 Task: Set and save  "Strength of AQ" for "H.264/MPEG-4 Part 10/AVC encoder (x264 10-bit)" to 1.00.
Action: Mouse moved to (106, 6)
Screenshot: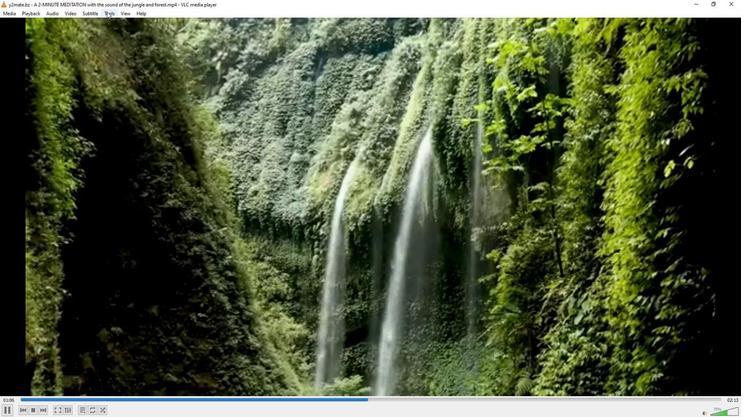 
Action: Mouse pressed left at (106, 6)
Screenshot: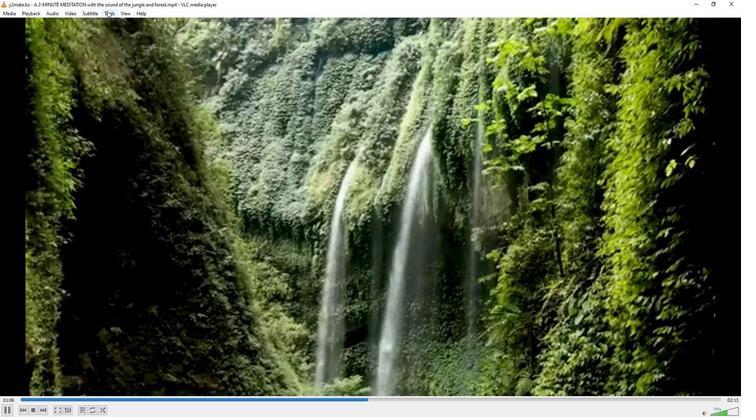 
Action: Mouse moved to (129, 102)
Screenshot: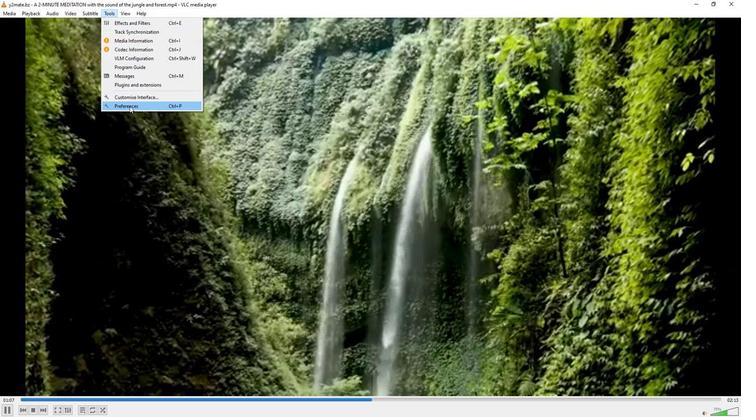 
Action: Mouse pressed left at (129, 102)
Screenshot: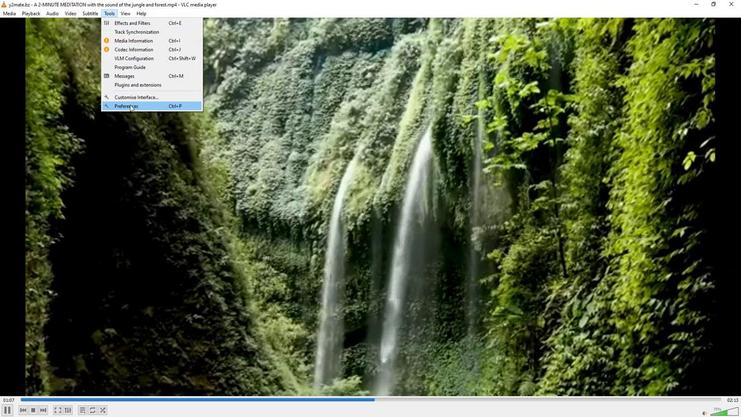 
Action: Mouse moved to (246, 340)
Screenshot: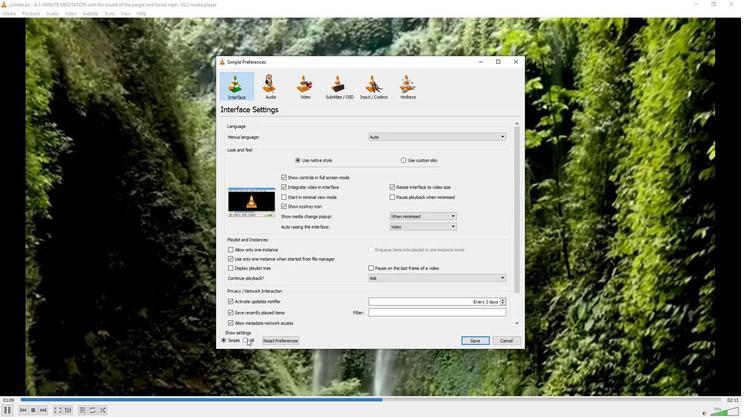 
Action: Mouse pressed left at (246, 340)
Screenshot: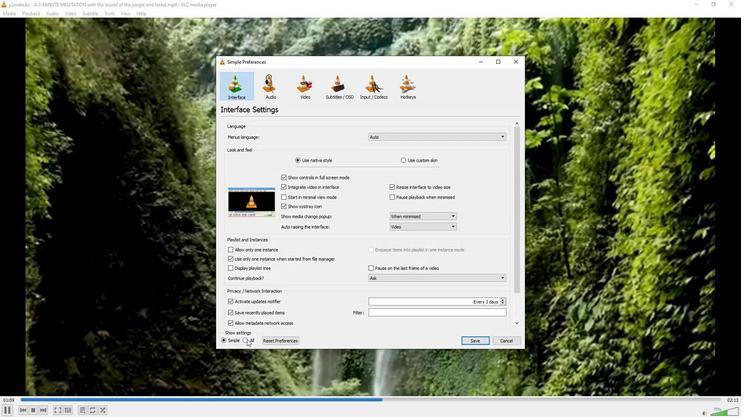 
Action: Mouse moved to (234, 260)
Screenshot: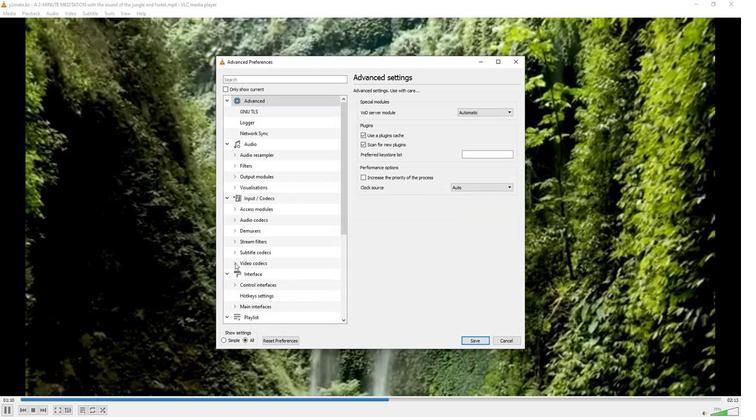 
Action: Mouse pressed left at (234, 260)
Screenshot: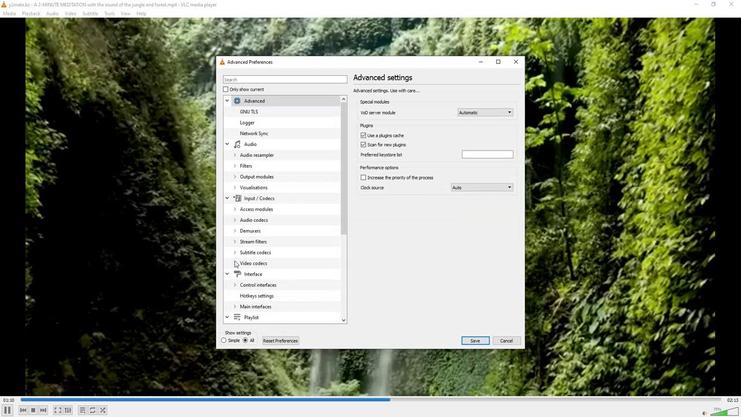 
Action: Mouse moved to (246, 286)
Screenshot: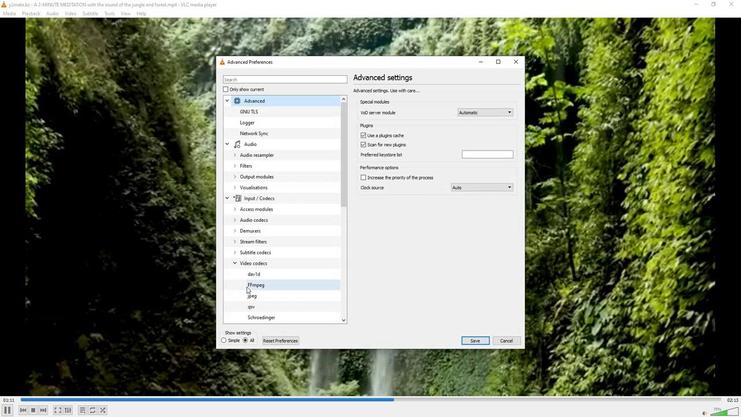 
Action: Mouse scrolled (246, 286) with delta (0, 0)
Screenshot: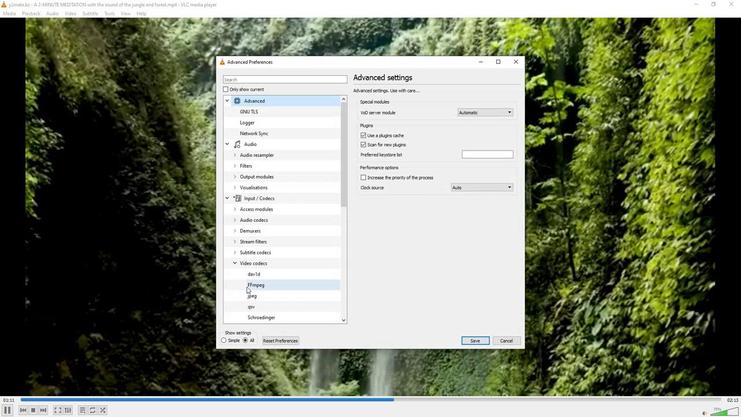 
Action: Mouse scrolled (246, 286) with delta (0, 0)
Screenshot: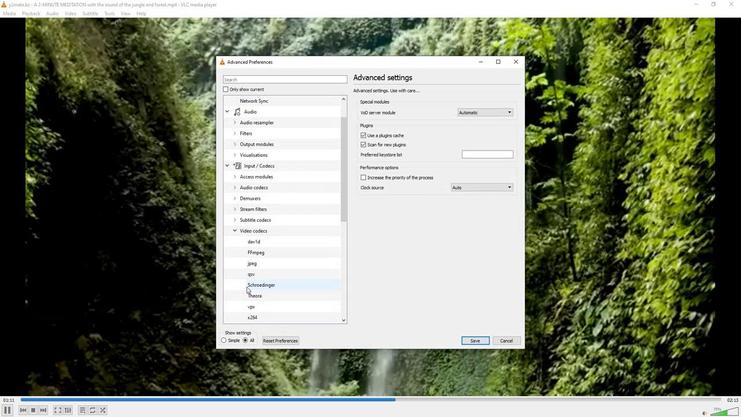 
Action: Mouse moved to (250, 293)
Screenshot: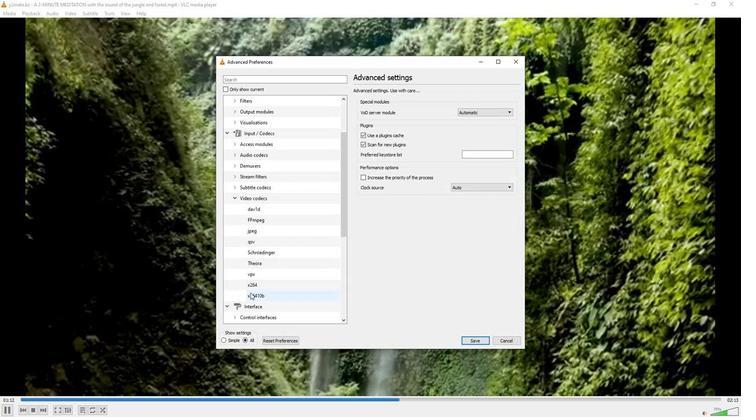 
Action: Mouse pressed left at (250, 293)
Screenshot: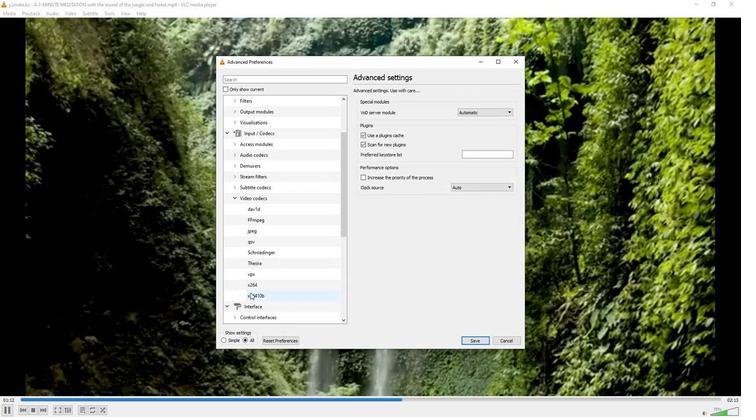 
Action: Mouse moved to (392, 269)
Screenshot: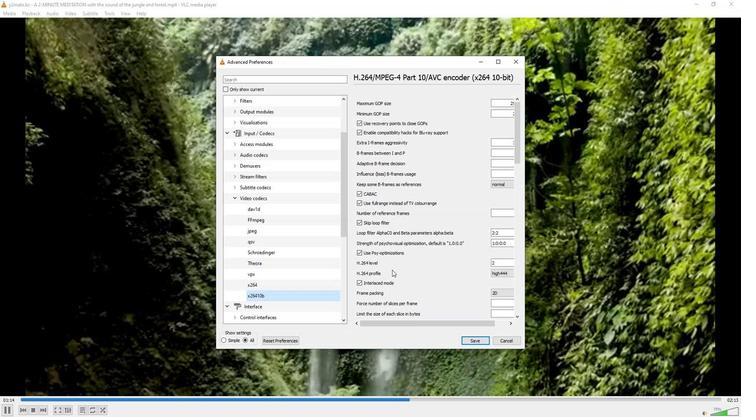 
Action: Mouse scrolled (392, 268) with delta (0, 0)
Screenshot: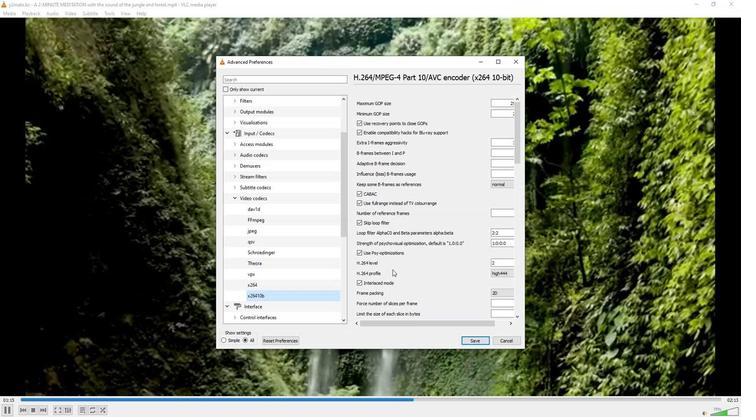 
Action: Mouse scrolled (392, 268) with delta (0, 0)
Screenshot: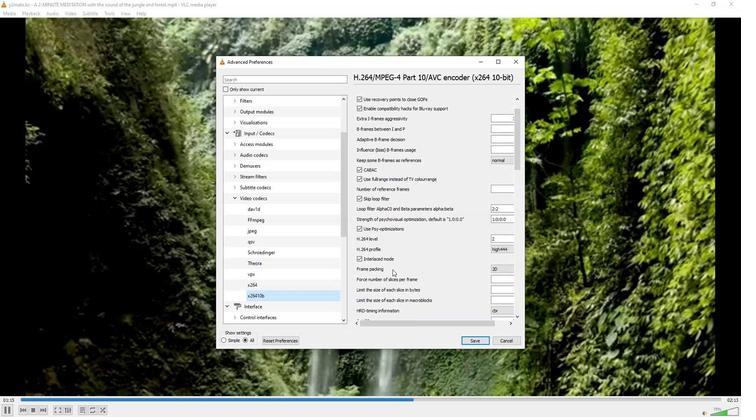 
Action: Mouse moved to (393, 268)
Screenshot: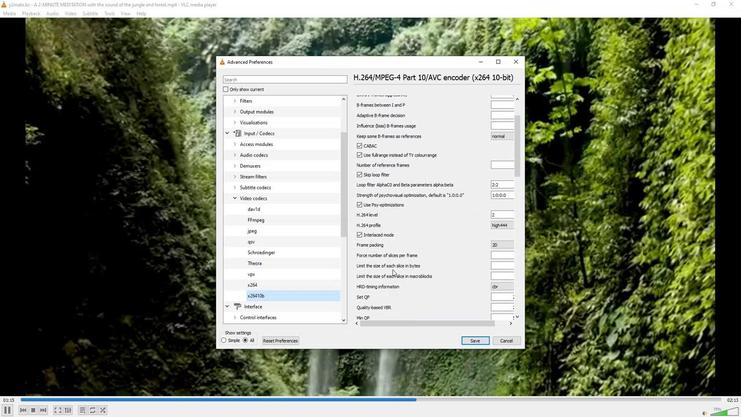 
Action: Mouse scrolled (393, 268) with delta (0, 0)
Screenshot: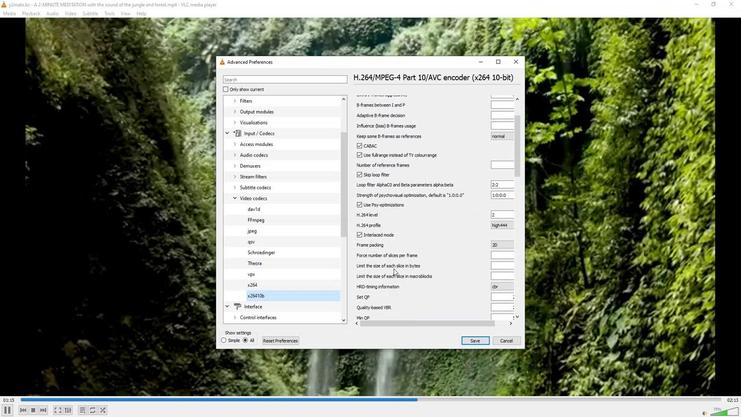 
Action: Mouse scrolled (393, 268) with delta (0, 0)
Screenshot: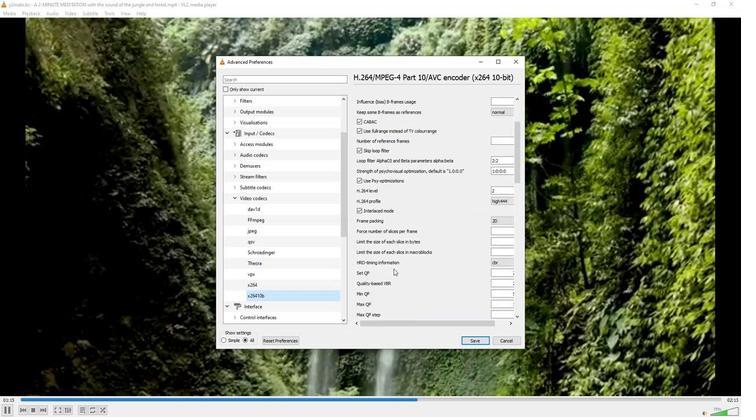 
Action: Mouse scrolled (393, 268) with delta (0, 0)
Screenshot: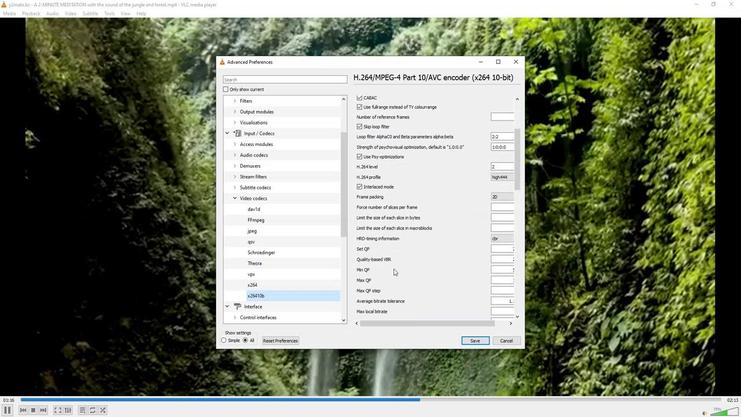 
Action: Mouse scrolled (393, 268) with delta (0, 0)
Screenshot: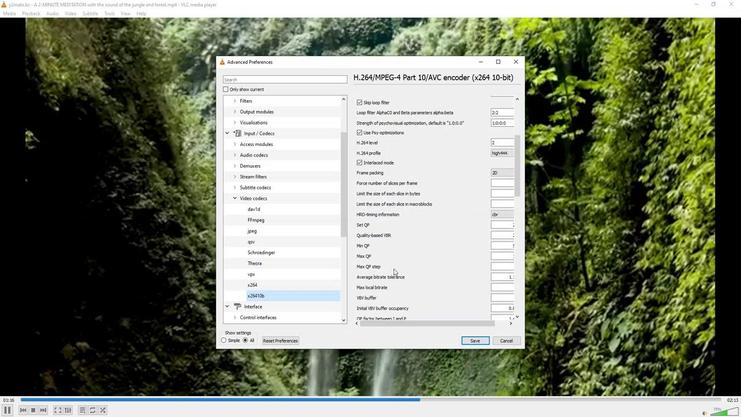 
Action: Mouse scrolled (393, 268) with delta (0, 0)
Screenshot: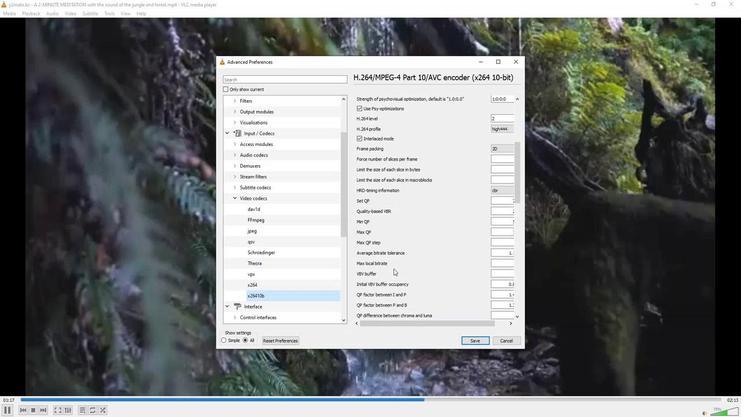 
Action: Mouse scrolled (393, 268) with delta (0, 0)
Screenshot: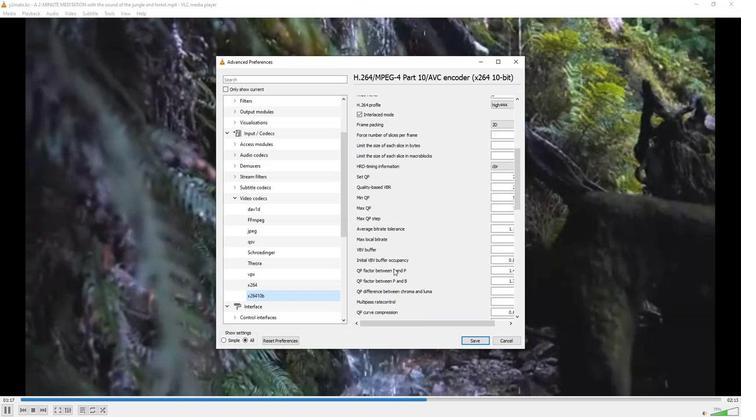 
Action: Mouse scrolled (393, 268) with delta (0, 0)
Screenshot: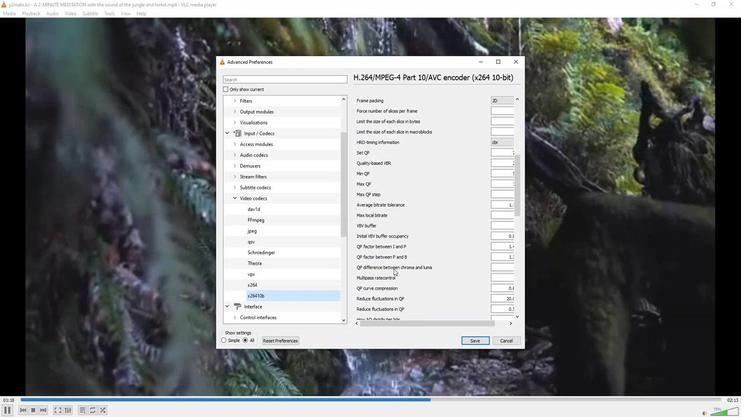 
Action: Mouse scrolled (393, 268) with delta (0, 0)
Screenshot: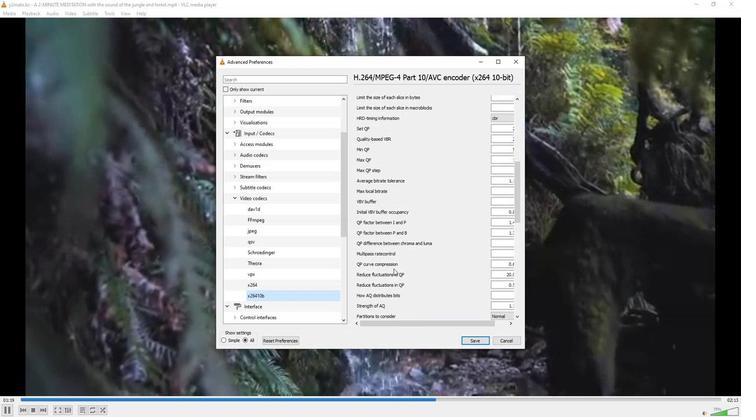 
Action: Mouse moved to (432, 325)
Screenshot: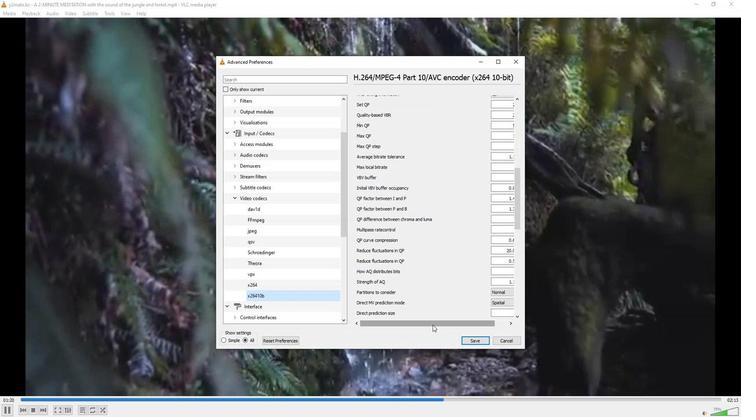 
Action: Mouse pressed left at (432, 325)
Screenshot: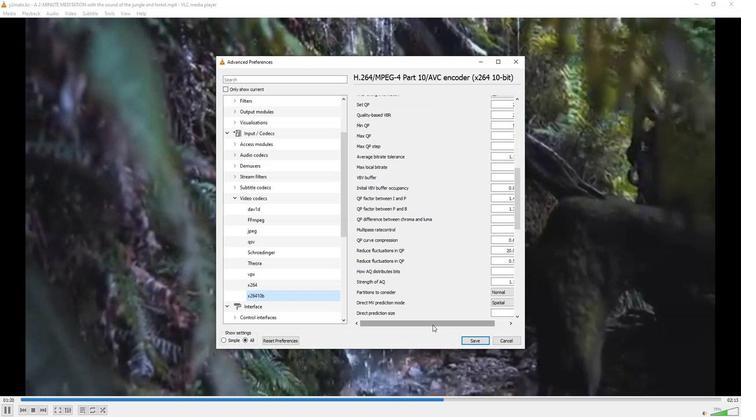 
Action: Mouse moved to (507, 281)
Screenshot: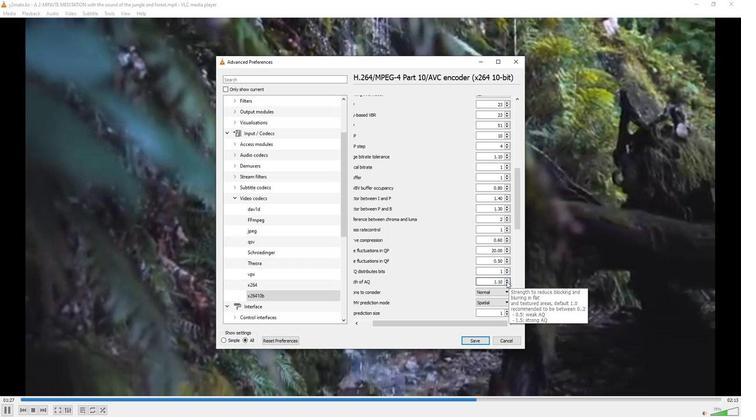 
Action: Mouse pressed left at (507, 281)
Screenshot: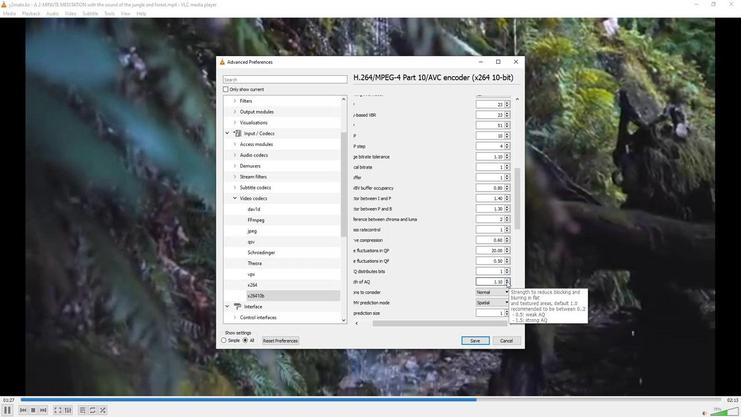 
Action: Mouse moved to (507, 278)
Screenshot: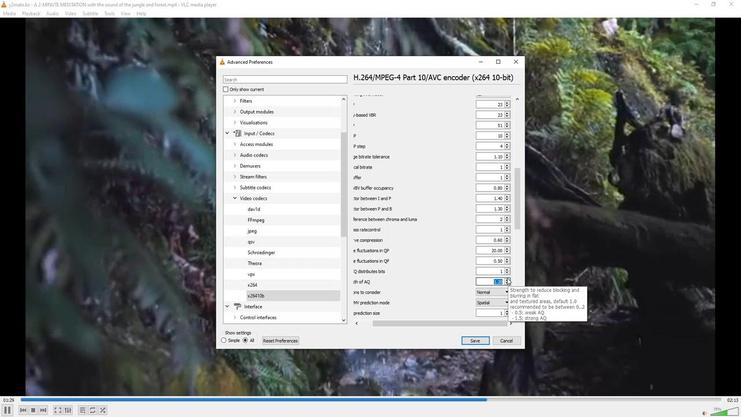 
Action: Mouse pressed left at (507, 278)
Screenshot: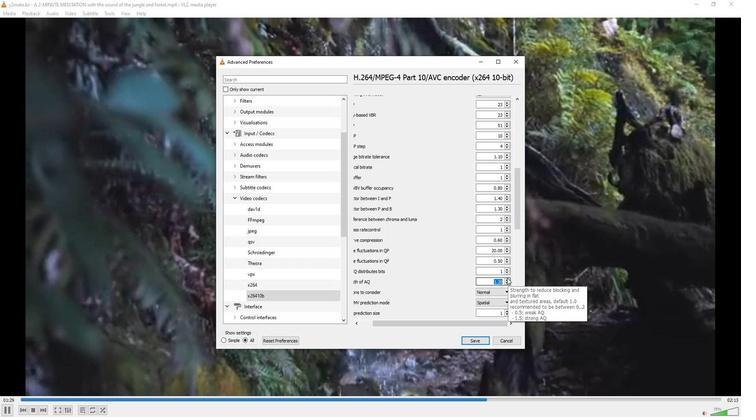
Action: Mouse pressed left at (507, 278)
Screenshot: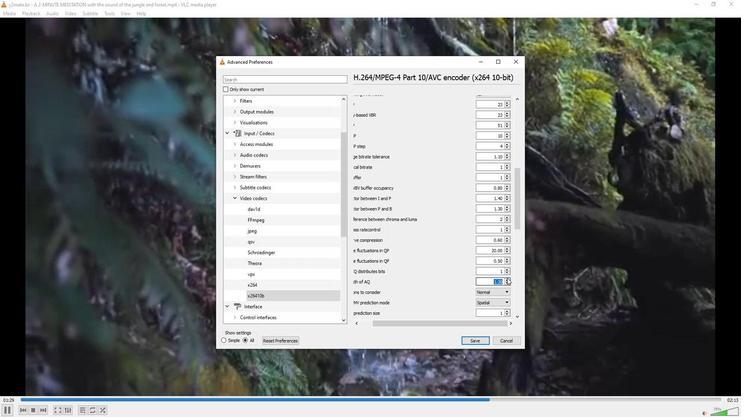 
Action: Mouse pressed left at (507, 278)
Screenshot: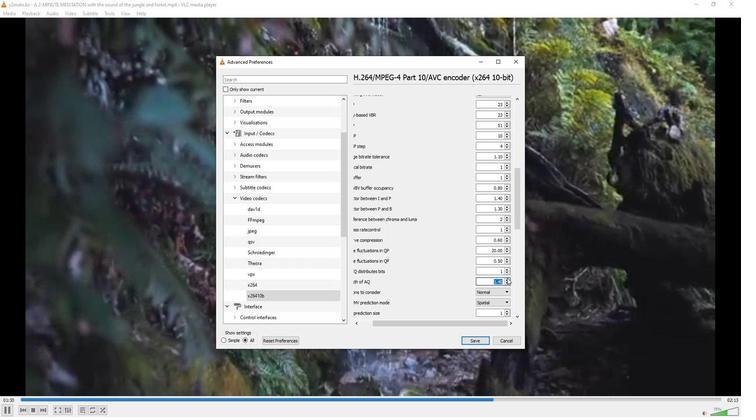 
Action: Mouse moved to (503, 280)
Screenshot: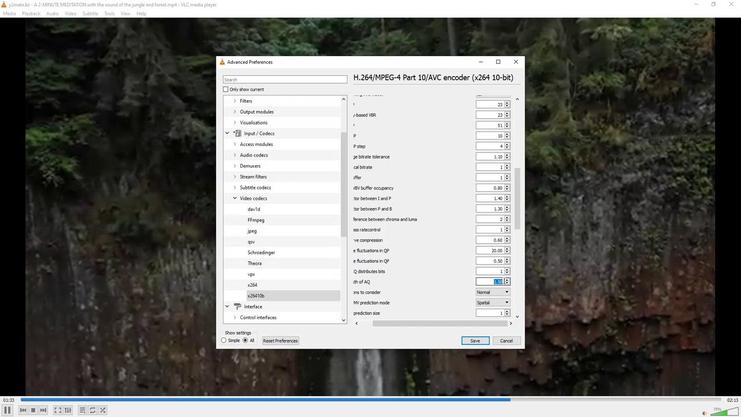 
Action: Mouse pressed left at (503, 280)
Screenshot: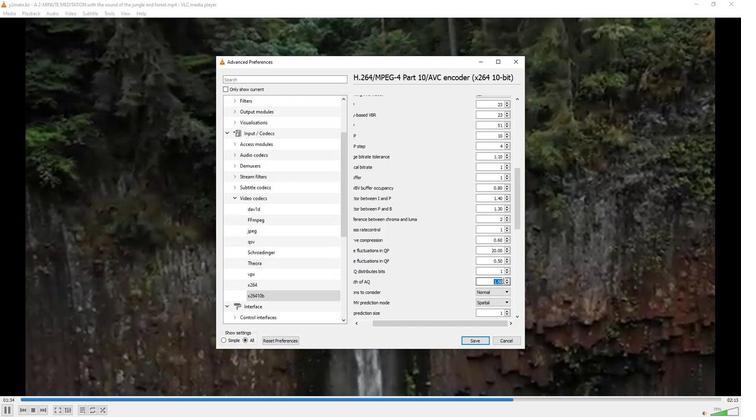 
Action: Mouse moved to (496, 289)
Screenshot: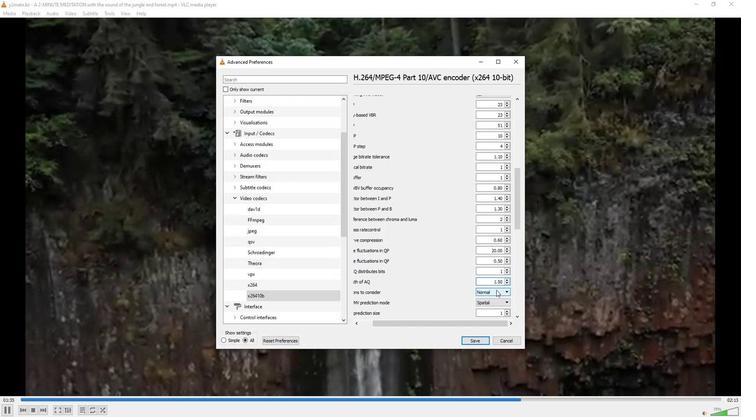 
Action: Key pressed <Key.backspace>
Screenshot: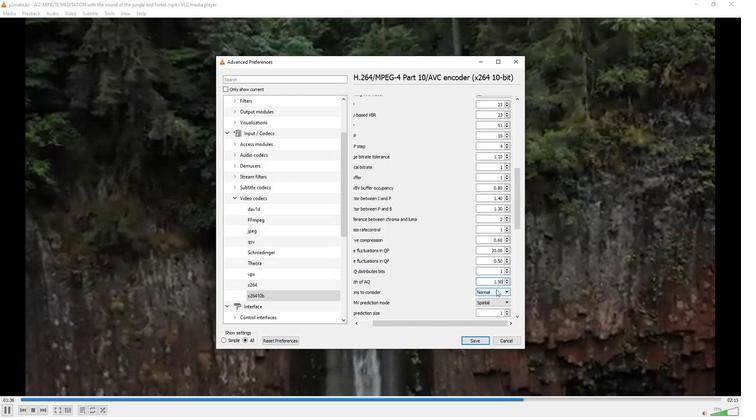 
Action: Mouse moved to (495, 289)
Screenshot: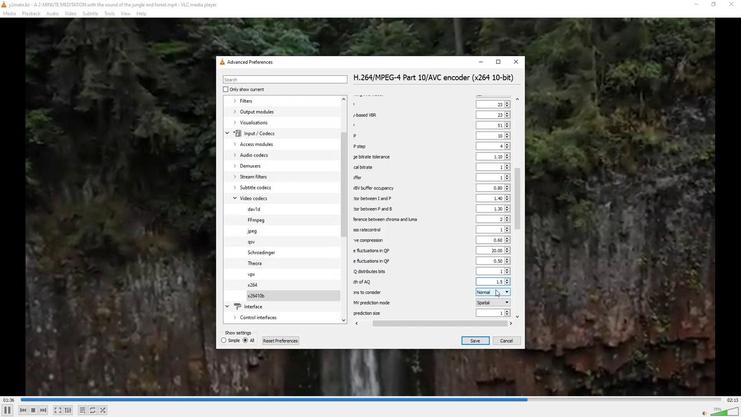 
Action: Key pressed <Key.backspace>
Screenshot: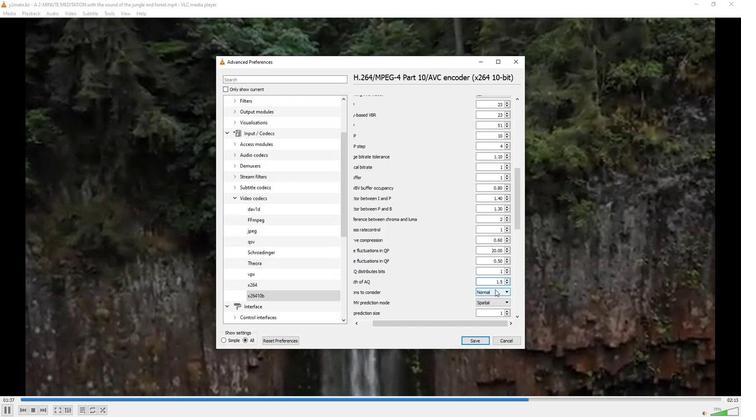 
Action: Mouse moved to (494, 291)
Screenshot: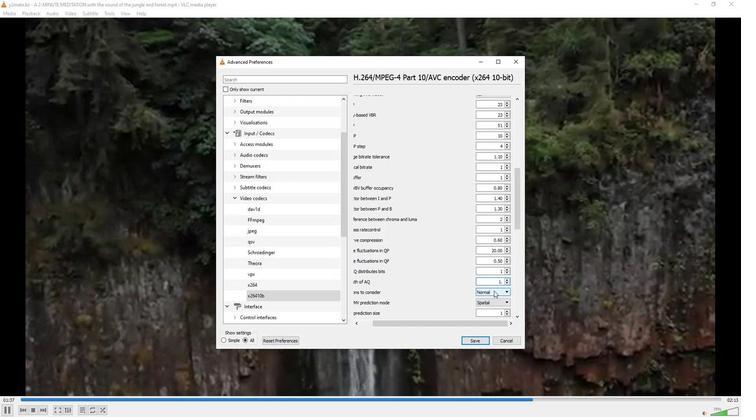 
Action: Key pressed 0
Screenshot: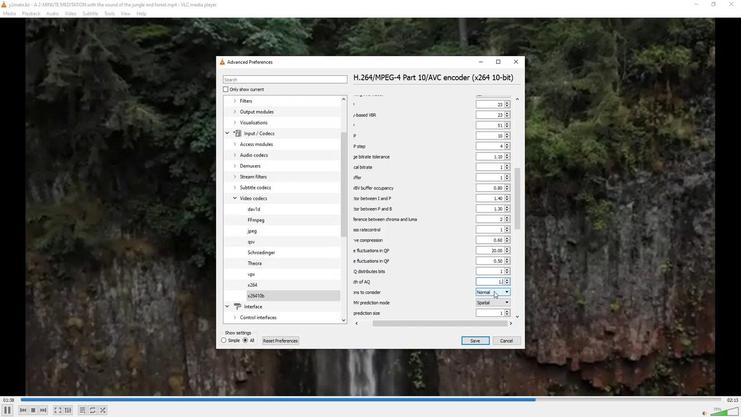 
Action: Mouse moved to (493, 291)
Screenshot: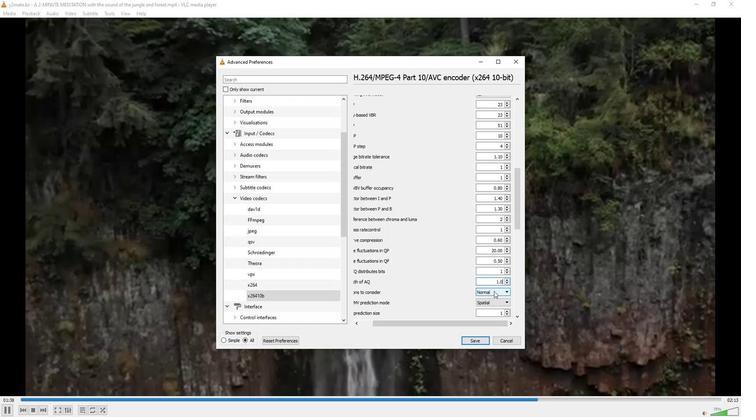 
Action: Key pressed 0
Screenshot: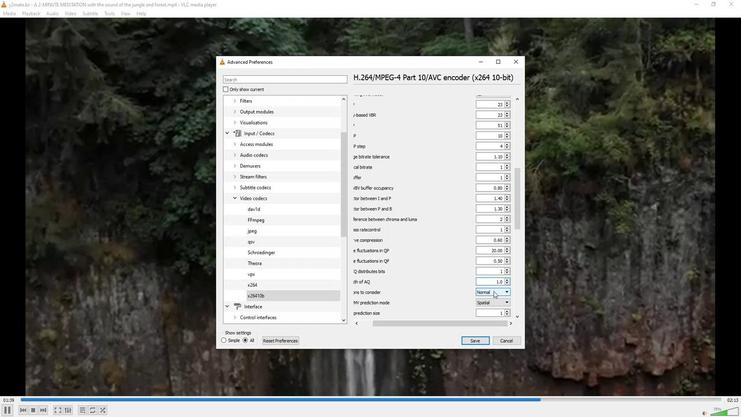 
Action: Mouse moved to (470, 339)
Screenshot: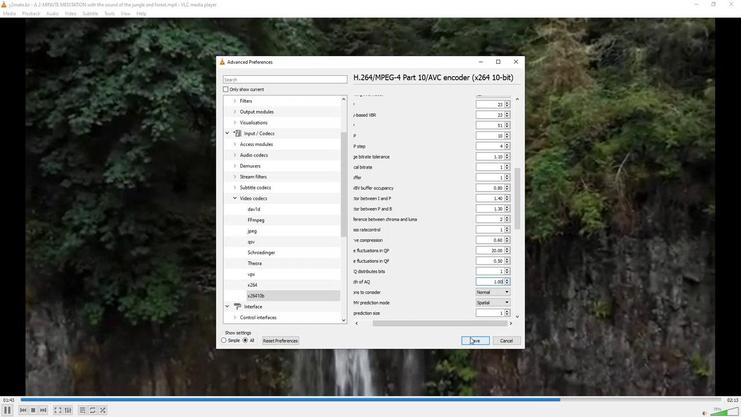 
Action: Mouse pressed left at (470, 339)
Screenshot: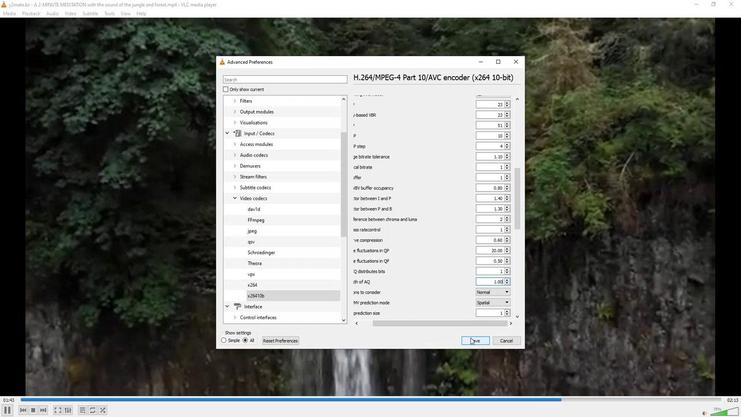 
Action: Mouse moved to (289, 238)
Screenshot: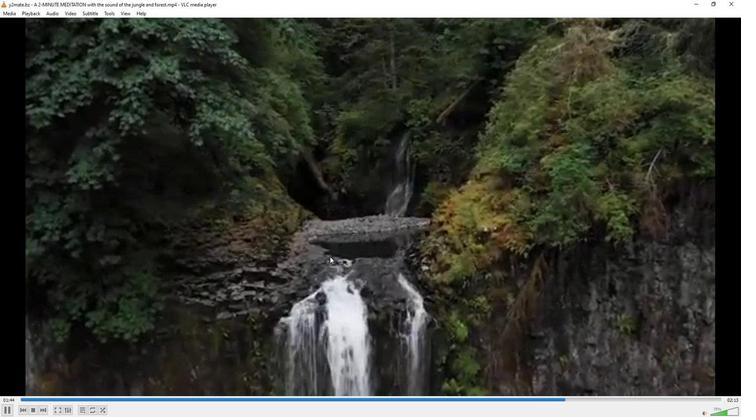 
